 Task: Create a due date automation trigger when advanced on, on the wednesday of the week a card is due add content with a name not containing resume at 11:00 AM.
Action: Mouse moved to (970, 80)
Screenshot: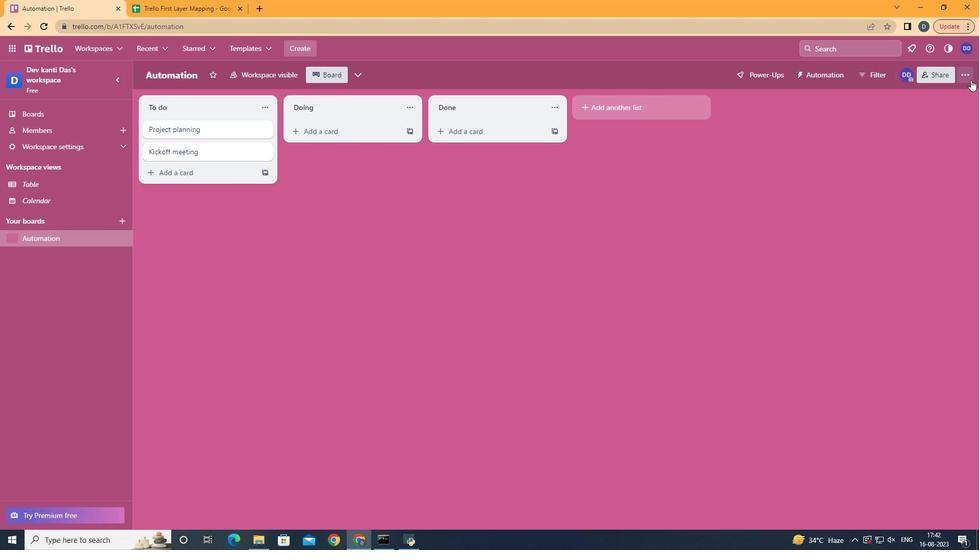 
Action: Mouse pressed left at (970, 80)
Screenshot: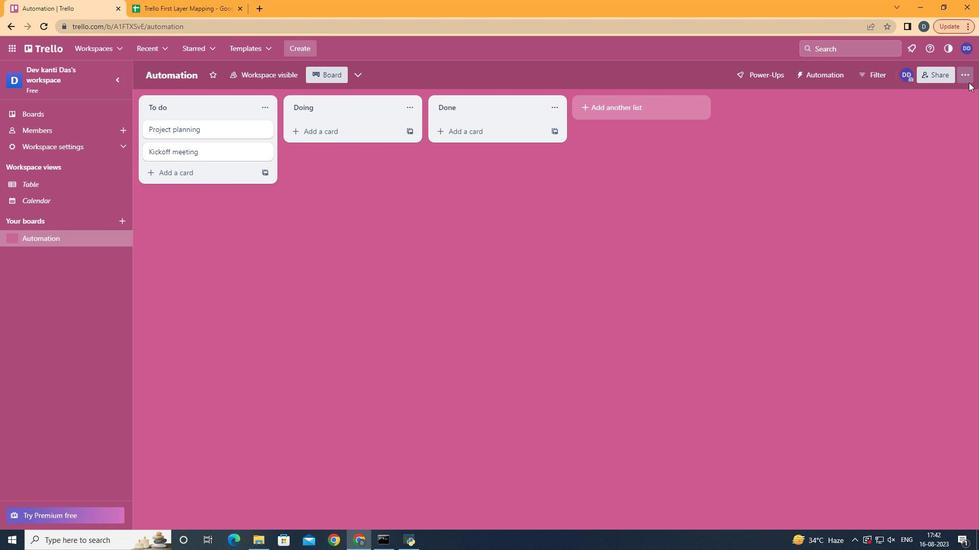 
Action: Mouse moved to (897, 226)
Screenshot: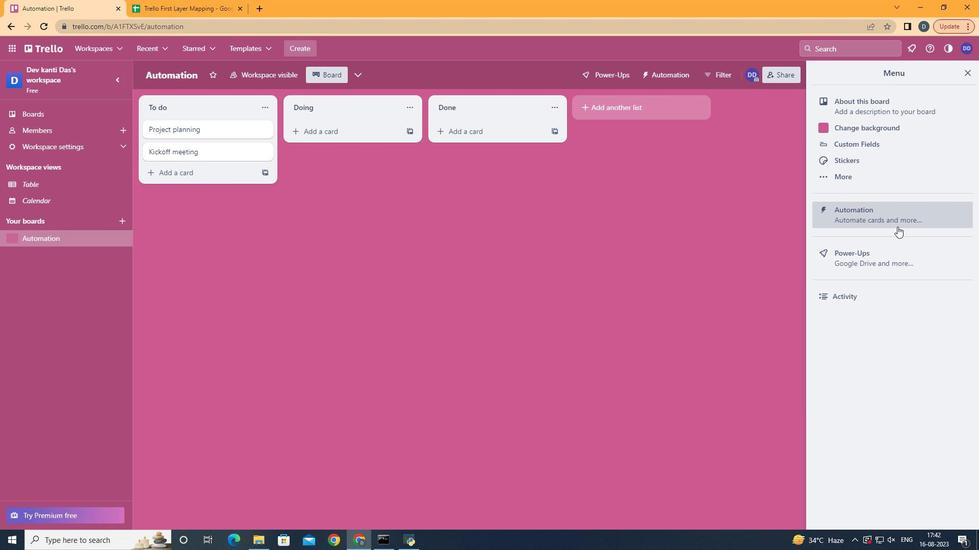 
Action: Mouse pressed left at (897, 226)
Screenshot: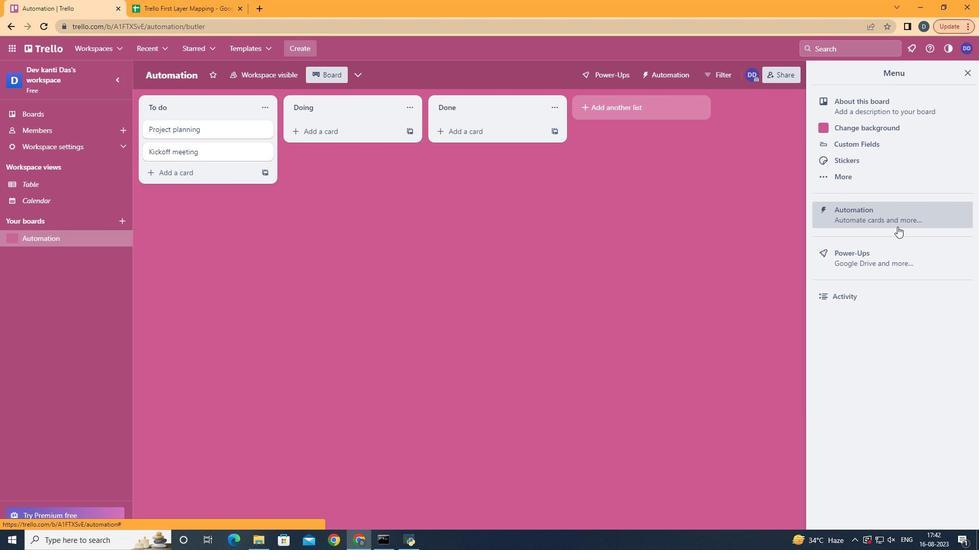 
Action: Mouse moved to (172, 198)
Screenshot: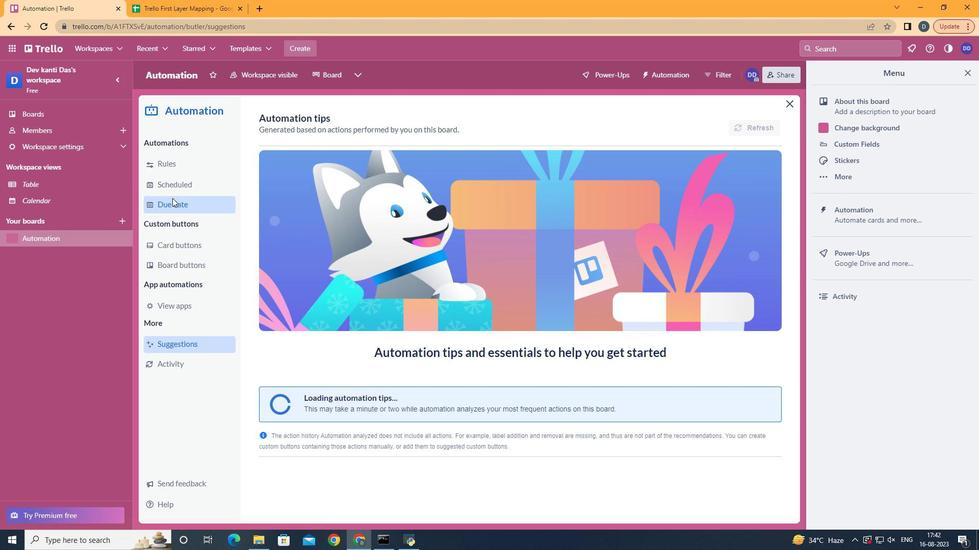
Action: Mouse pressed left at (172, 198)
Screenshot: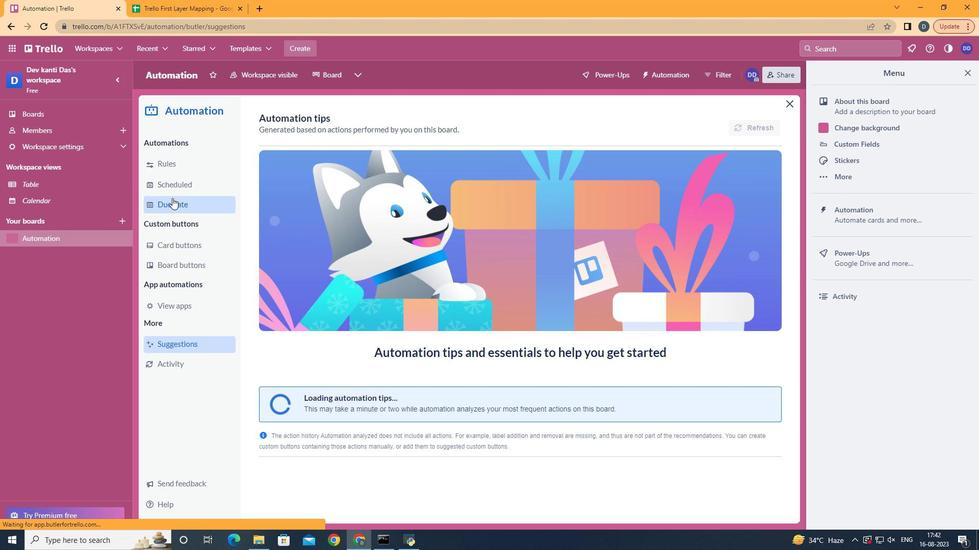 
Action: Mouse moved to (691, 117)
Screenshot: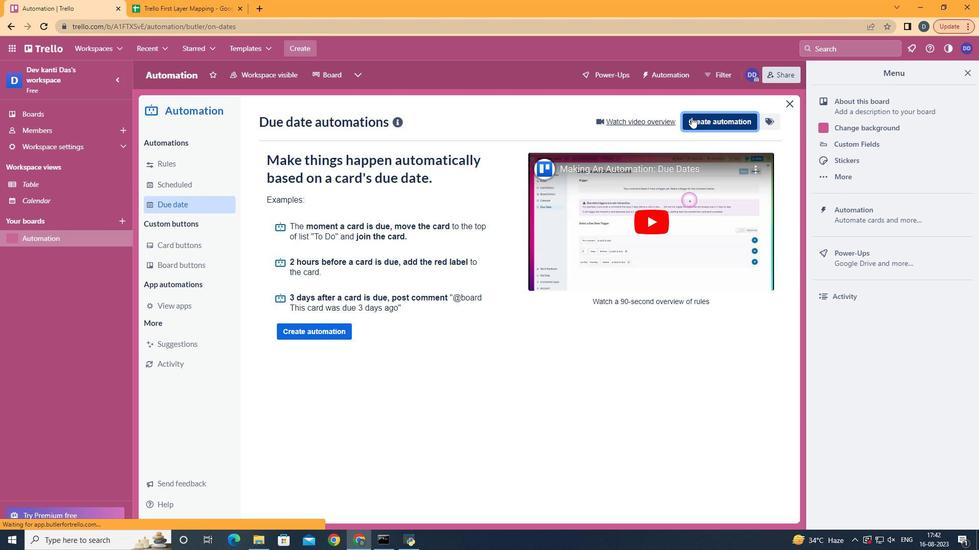 
Action: Mouse pressed left at (691, 117)
Screenshot: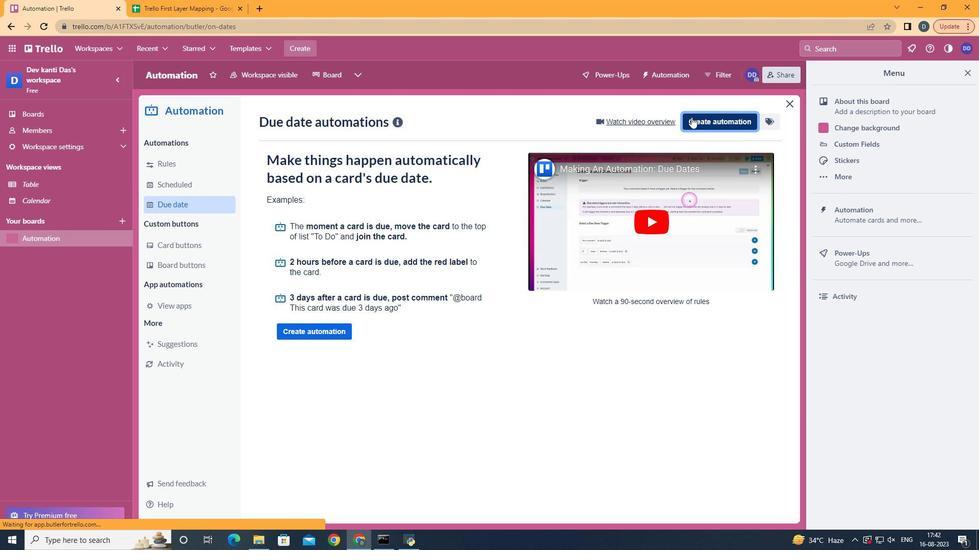 
Action: Mouse moved to (552, 215)
Screenshot: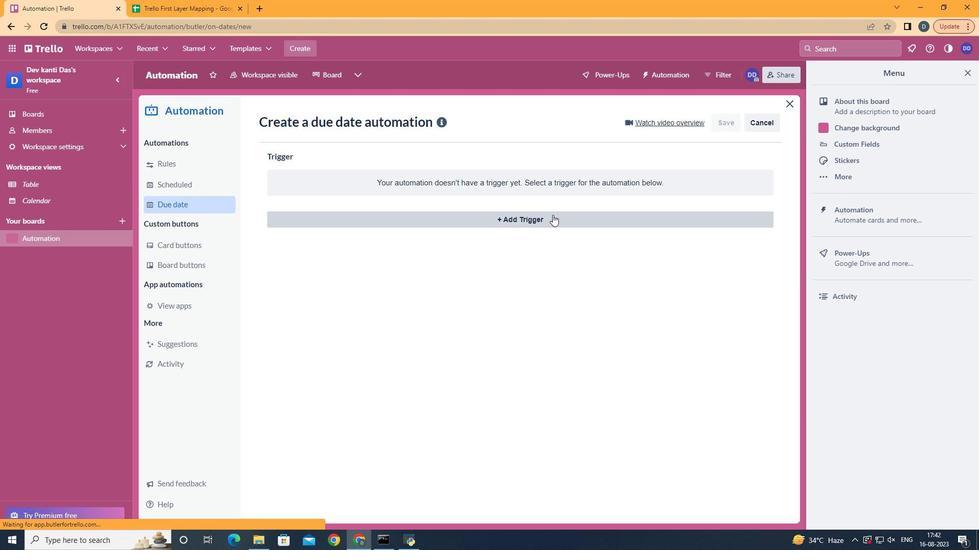 
Action: Mouse pressed left at (552, 215)
Screenshot: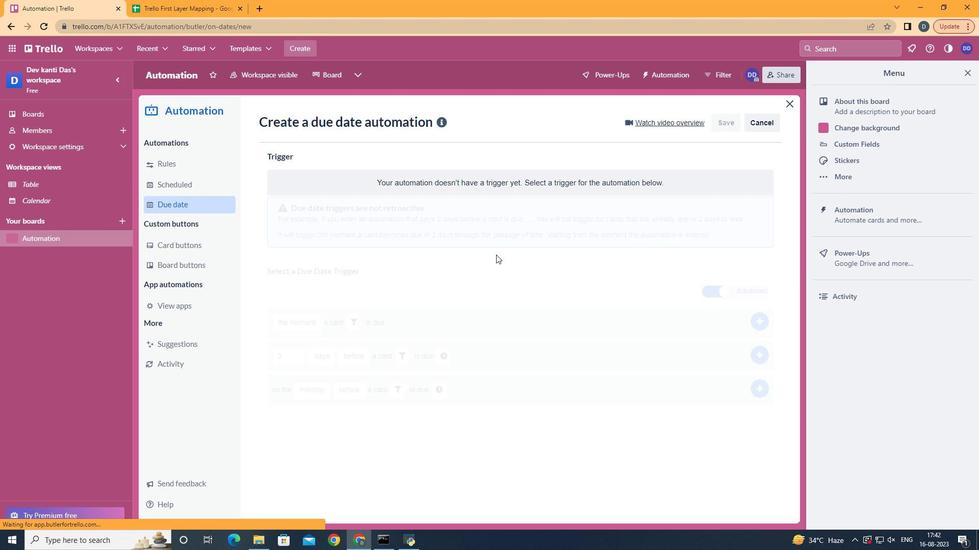 
Action: Mouse moved to (328, 307)
Screenshot: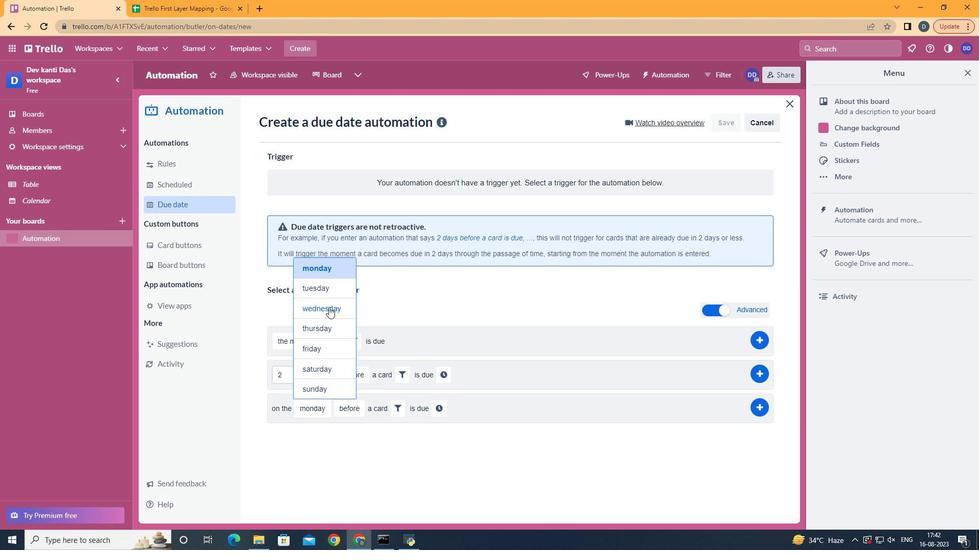 
Action: Mouse pressed left at (328, 307)
Screenshot: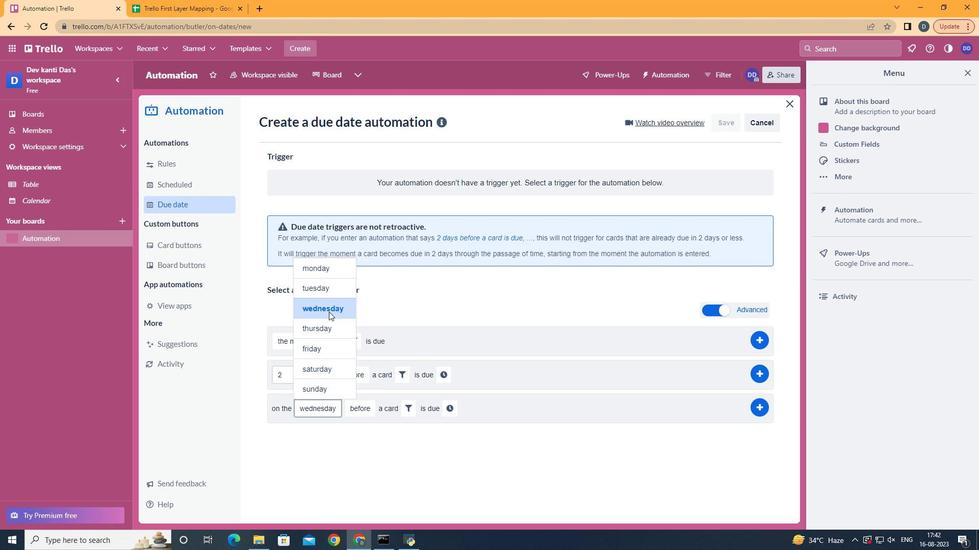 
Action: Mouse moved to (381, 468)
Screenshot: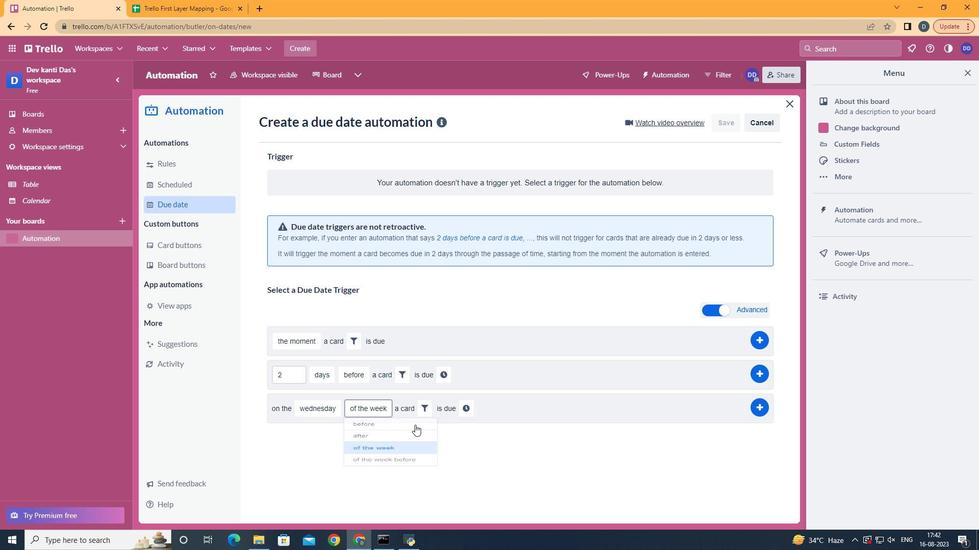 
Action: Mouse pressed left at (381, 468)
Screenshot: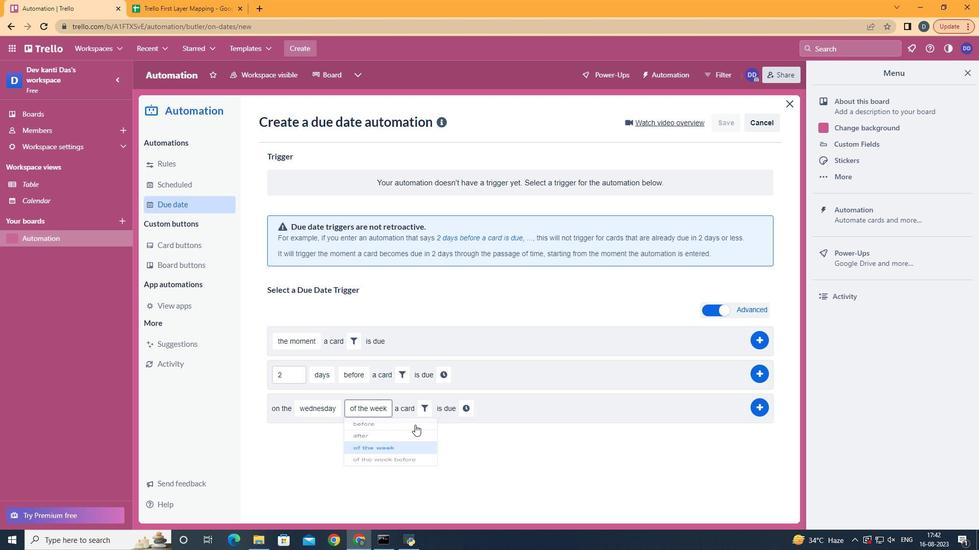 
Action: Mouse moved to (425, 401)
Screenshot: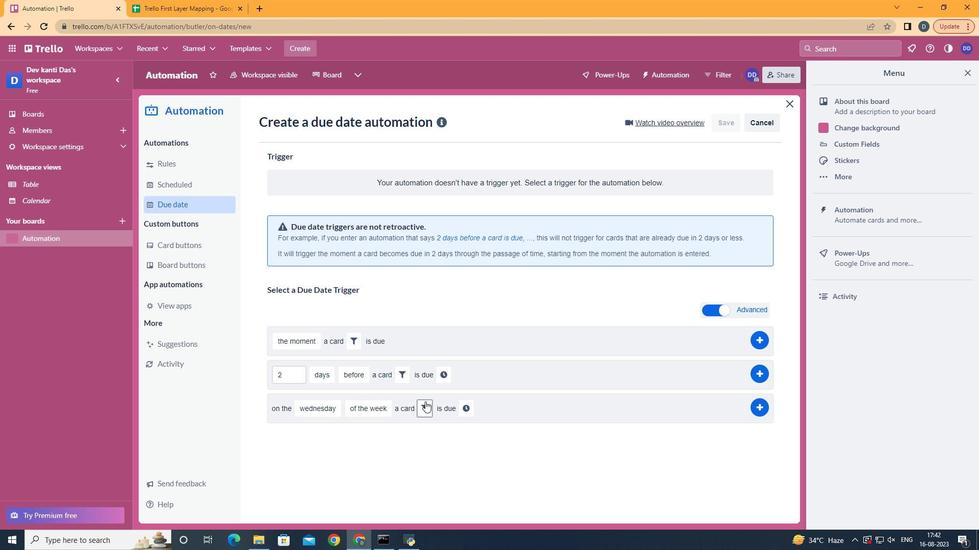 
Action: Mouse pressed left at (425, 401)
Screenshot: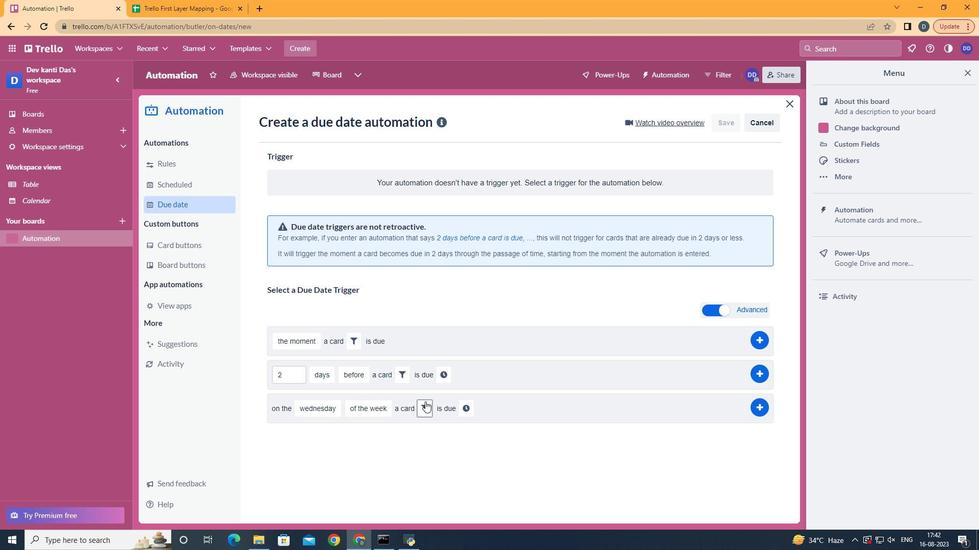
Action: Mouse moved to (550, 445)
Screenshot: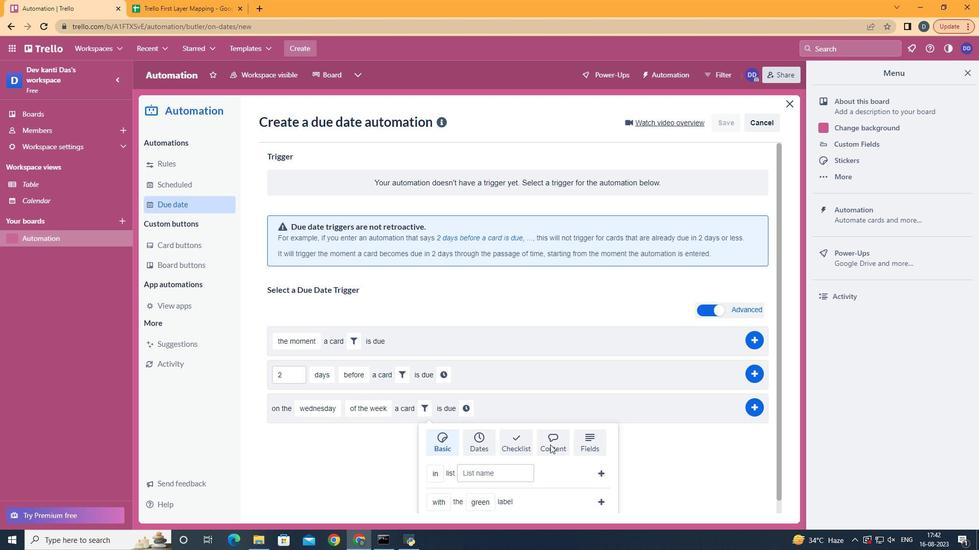 
Action: Mouse pressed left at (550, 445)
Screenshot: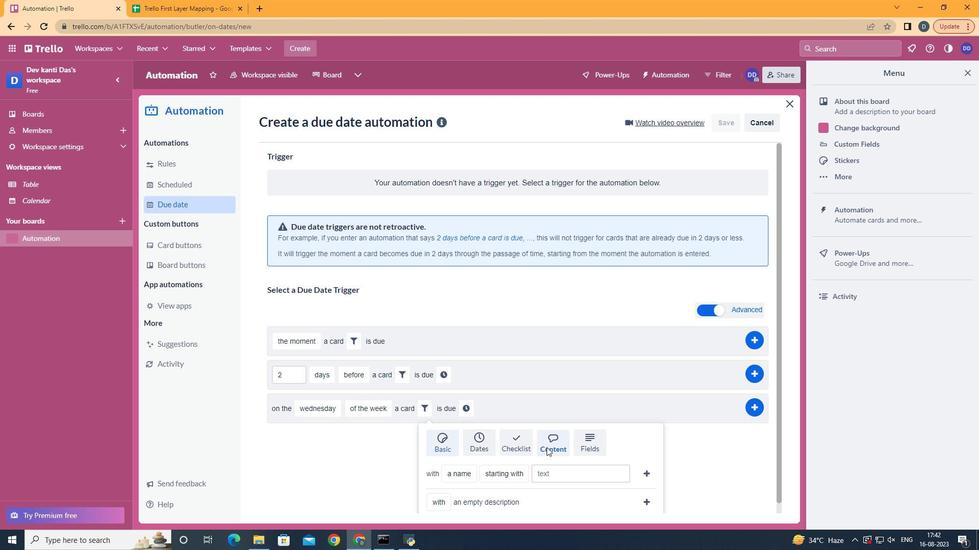 
Action: Mouse moved to (532, 462)
Screenshot: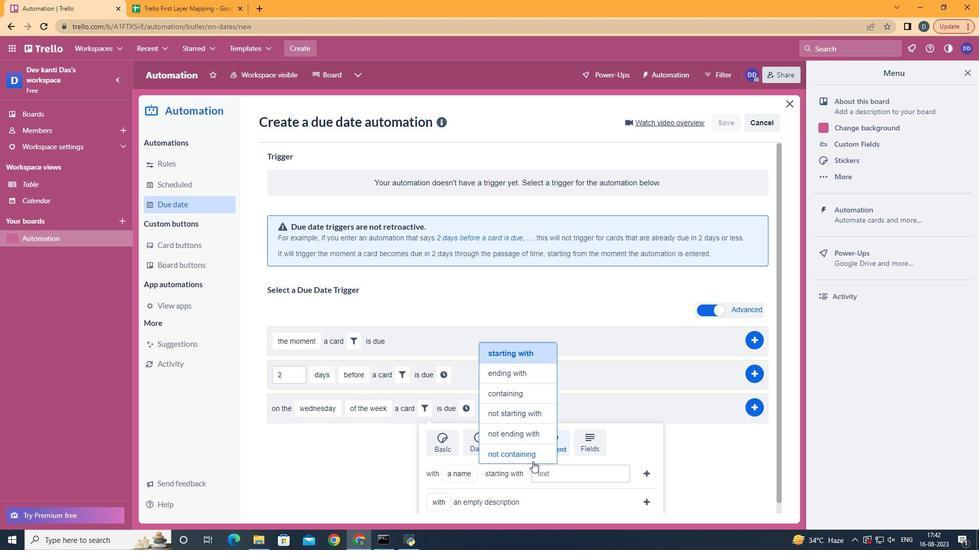 
Action: Mouse pressed left at (532, 462)
Screenshot: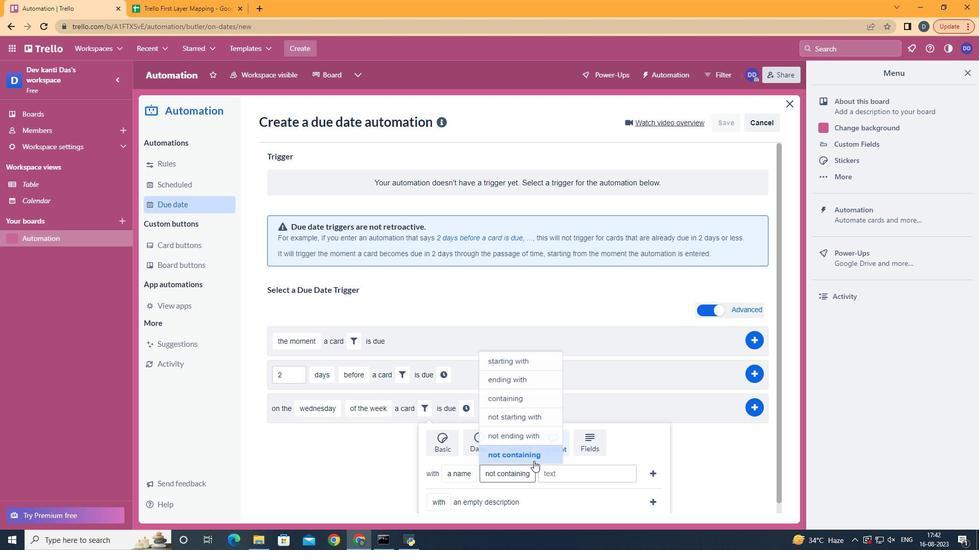 
Action: Mouse moved to (583, 477)
Screenshot: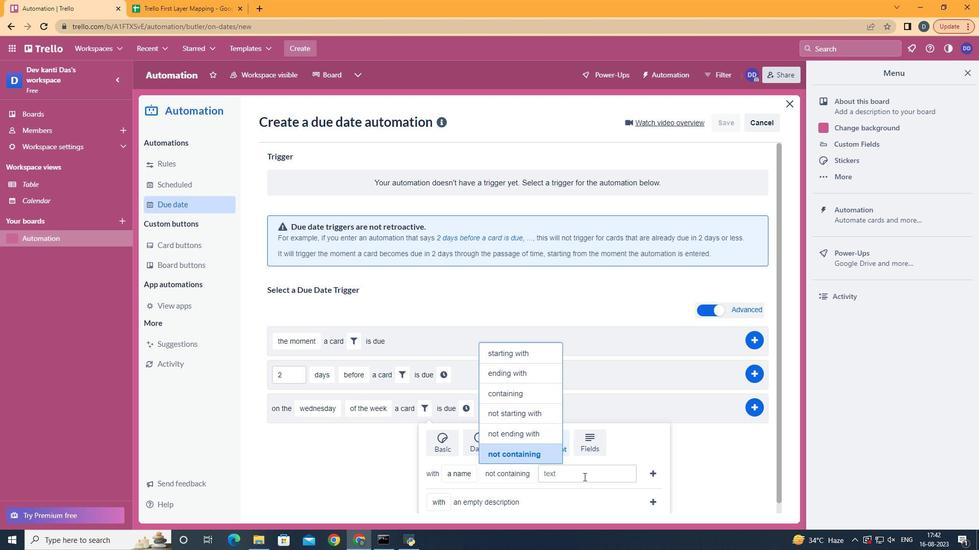 
Action: Mouse pressed left at (583, 477)
Screenshot: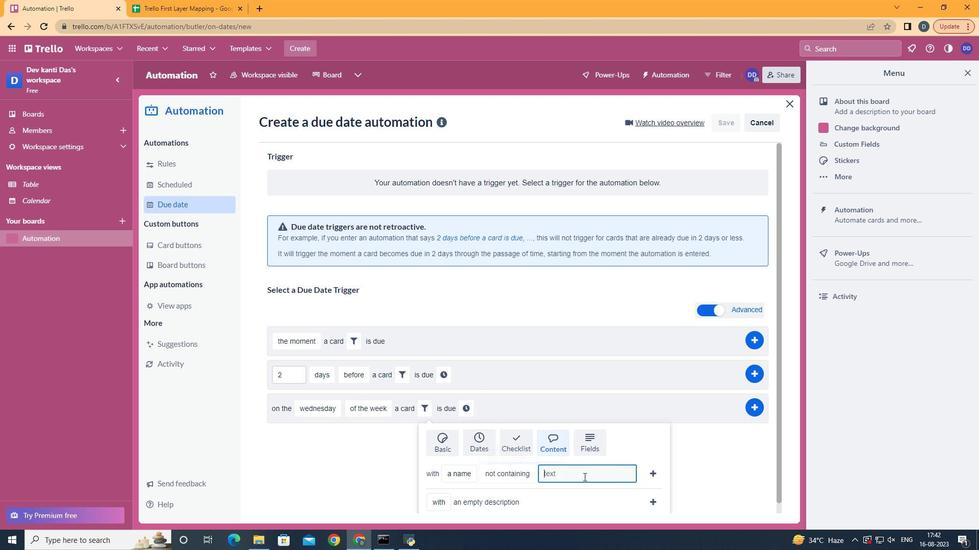 
Action: Key pressed resume
Screenshot: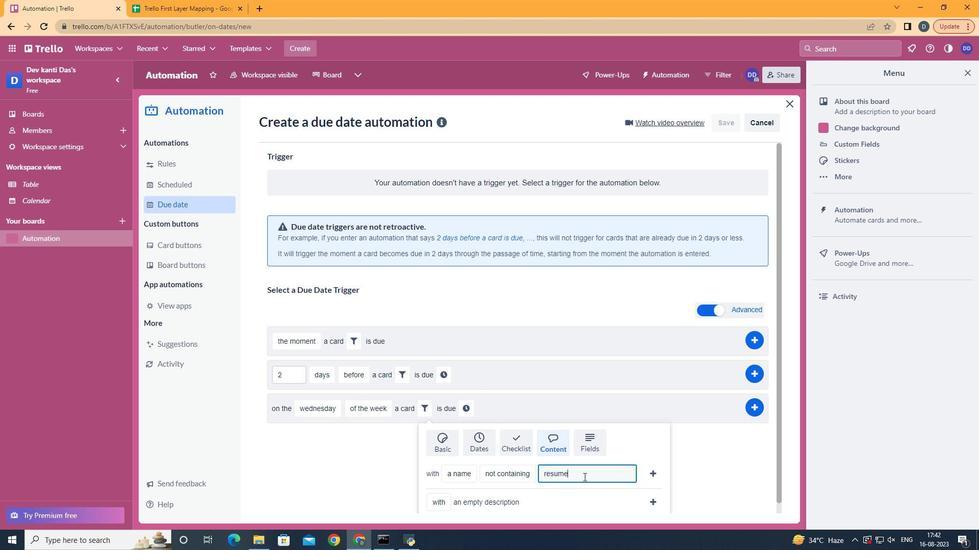 
Action: Mouse moved to (660, 468)
Screenshot: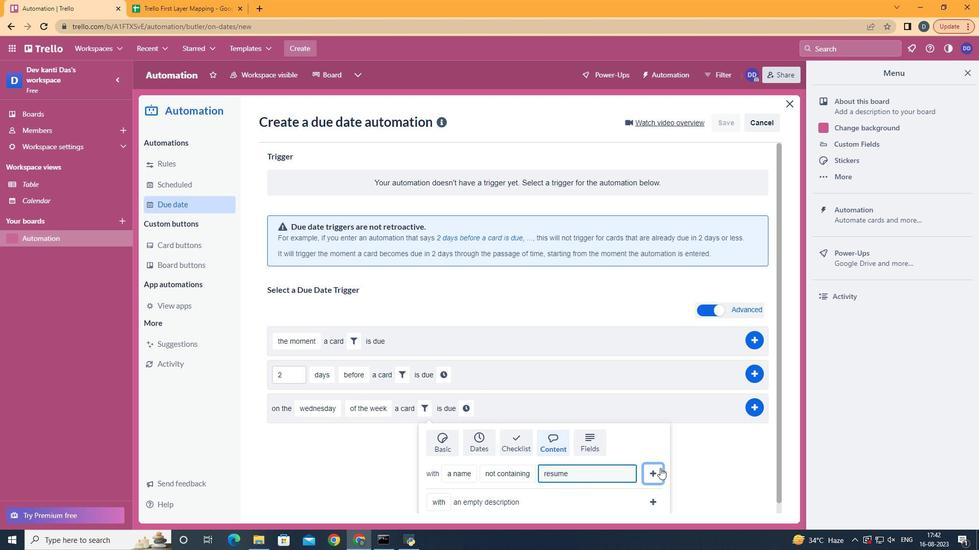 
Action: Mouse pressed left at (660, 468)
Screenshot: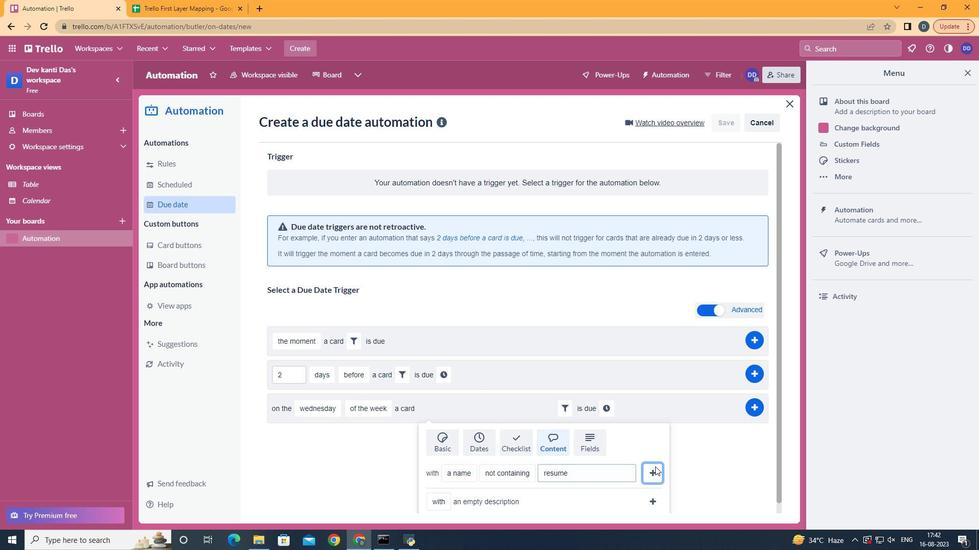 
Action: Mouse moved to (613, 411)
Screenshot: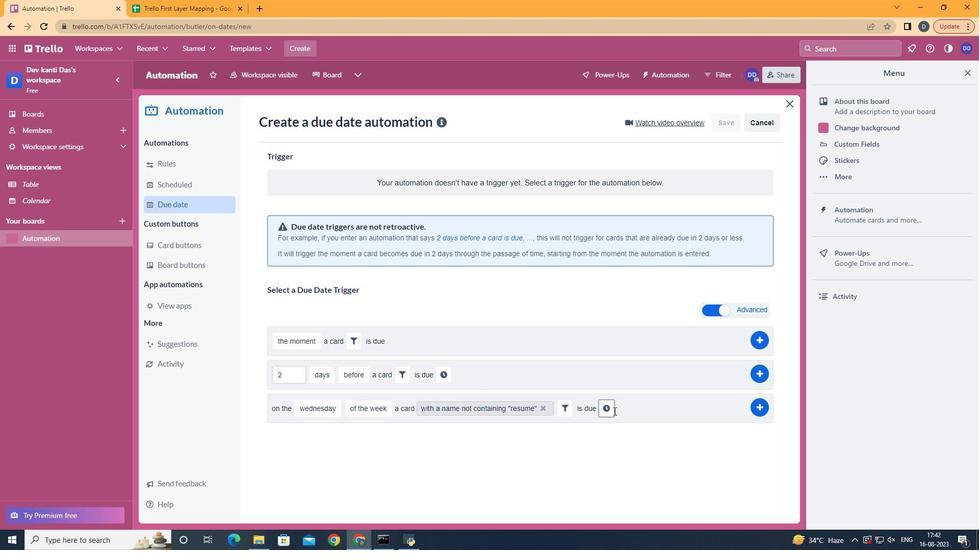 
Action: Mouse pressed left at (613, 411)
Screenshot: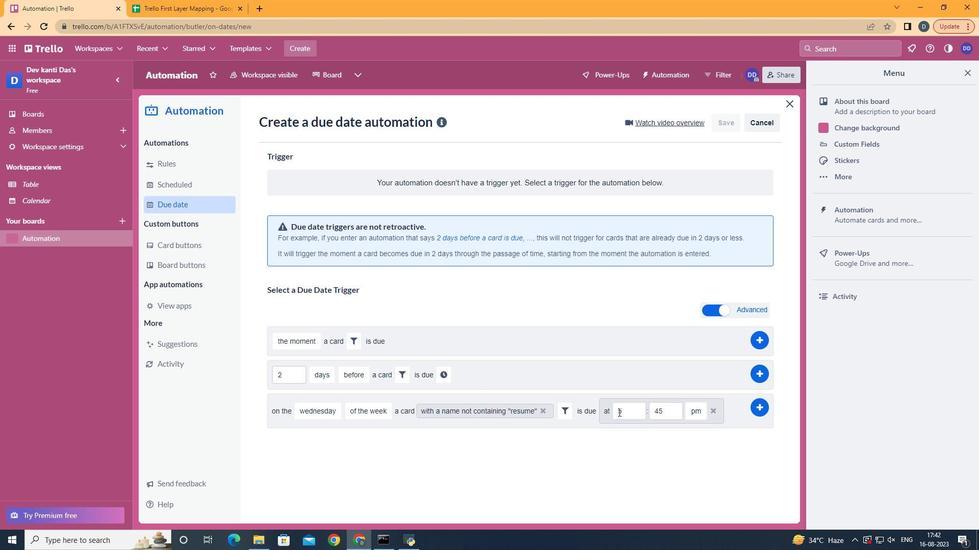 
Action: Mouse moved to (633, 412)
Screenshot: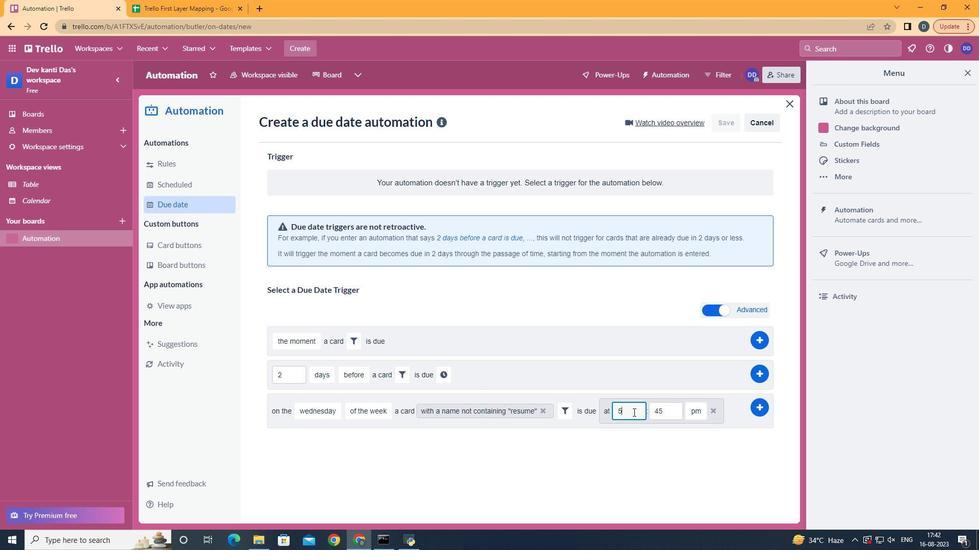 
Action: Mouse pressed left at (633, 412)
Screenshot: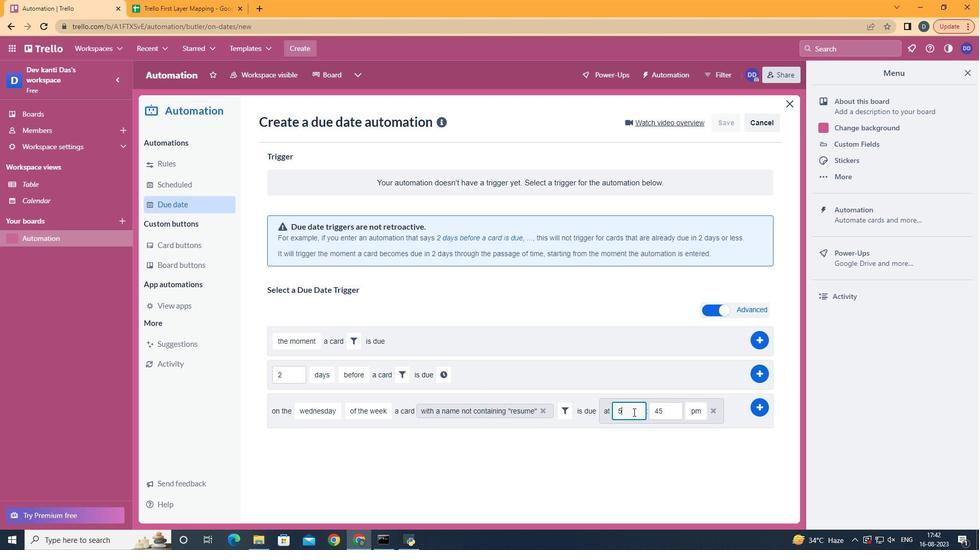 
Action: Key pressed <Key.backspace>11
Screenshot: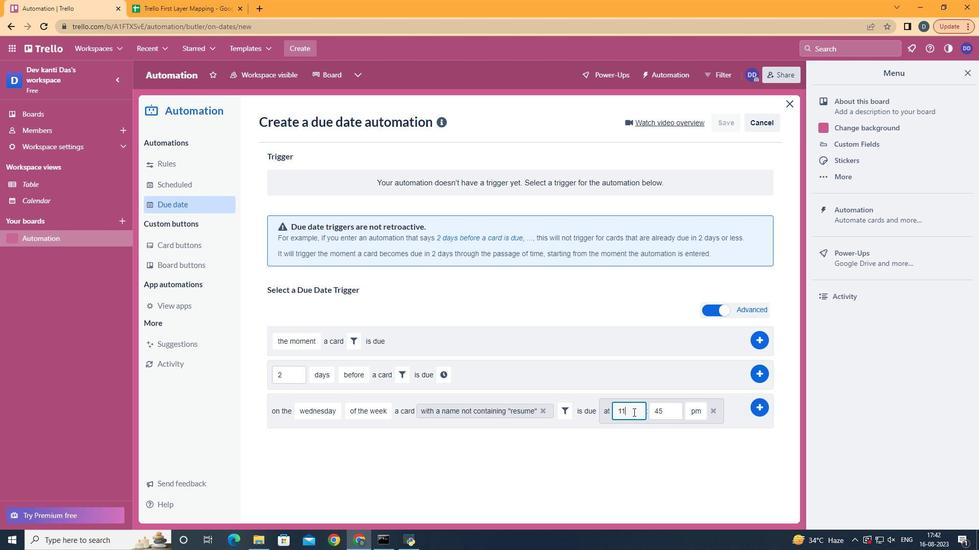 
Action: Mouse moved to (664, 406)
Screenshot: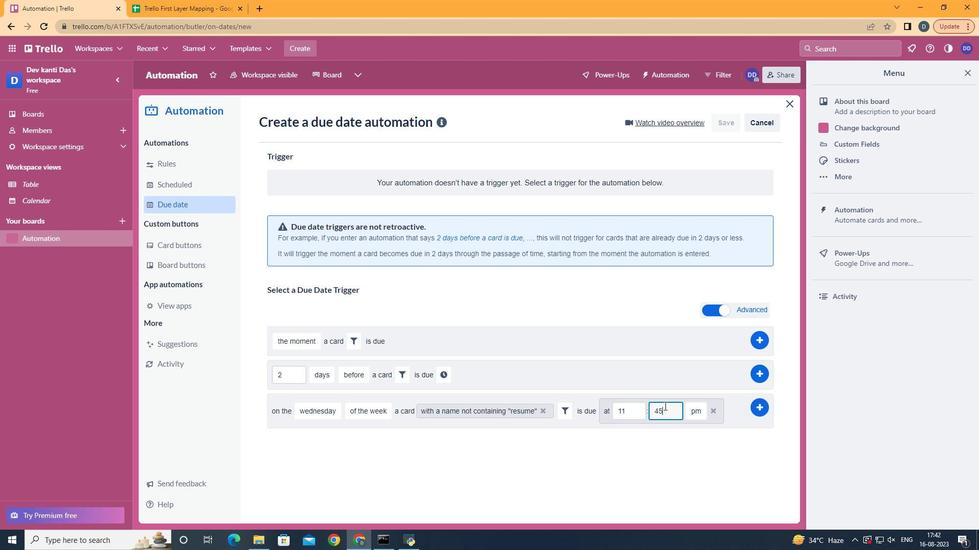 
Action: Mouse pressed left at (664, 406)
Screenshot: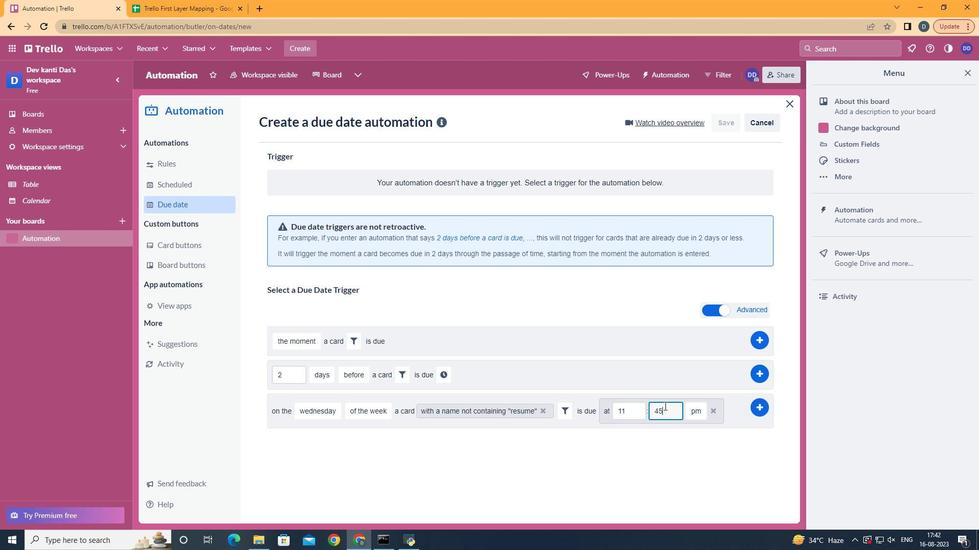 
Action: Key pressed <Key.backspace>
Screenshot: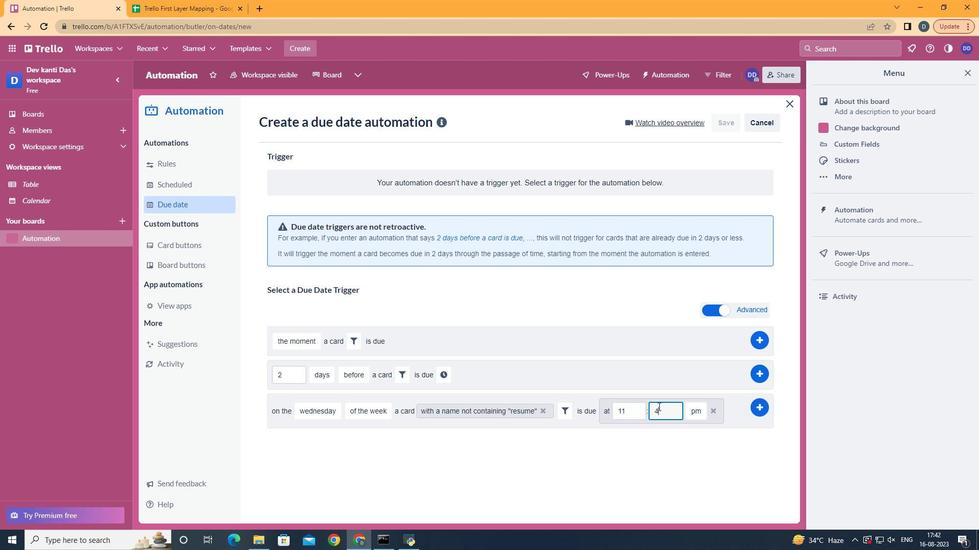 
Action: Mouse moved to (658, 406)
Screenshot: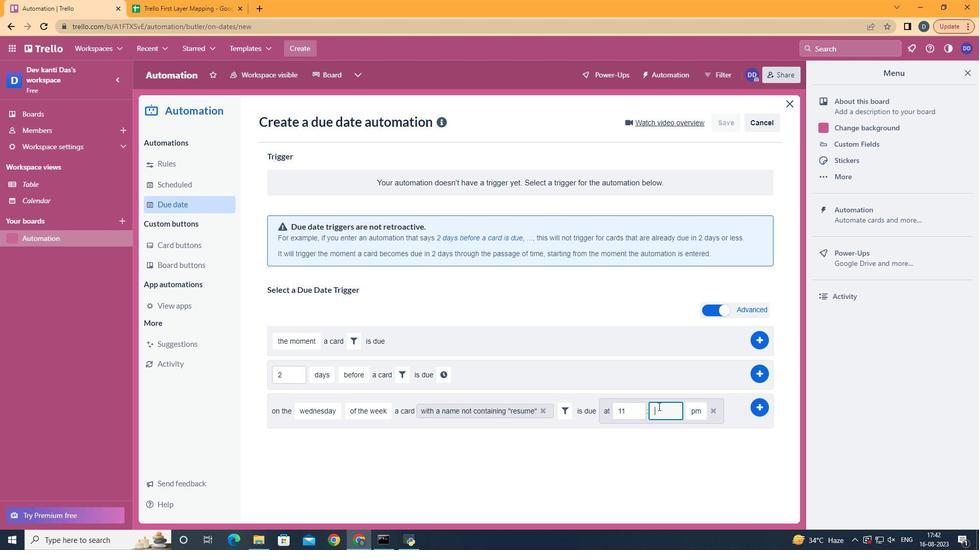 
Action: Key pressed <Key.backspace>00
Screenshot: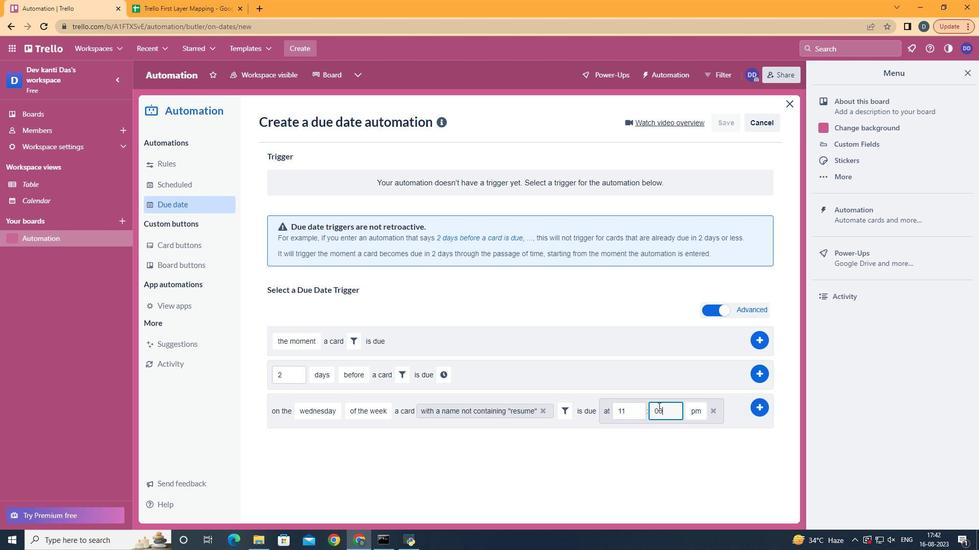 
Action: Mouse moved to (695, 436)
Screenshot: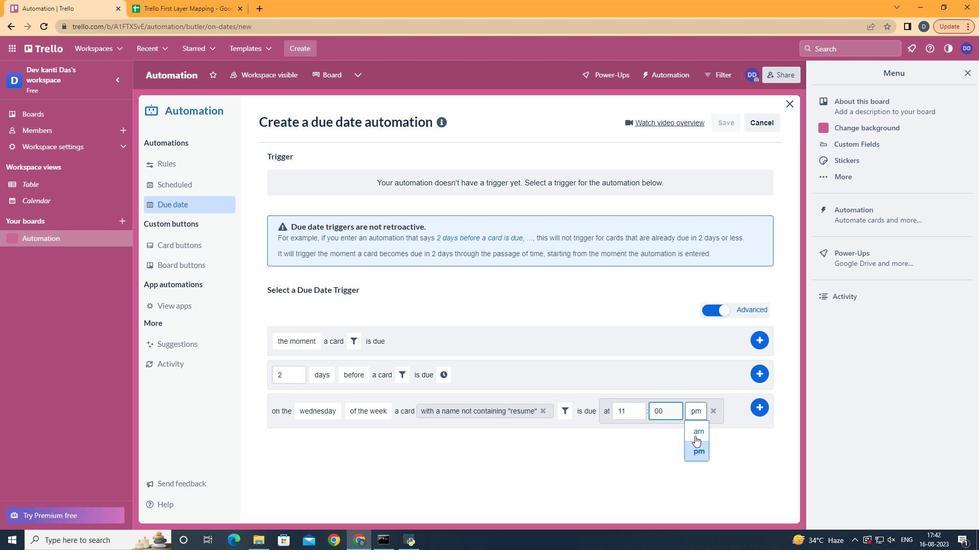 
Action: Mouse pressed left at (695, 436)
Screenshot: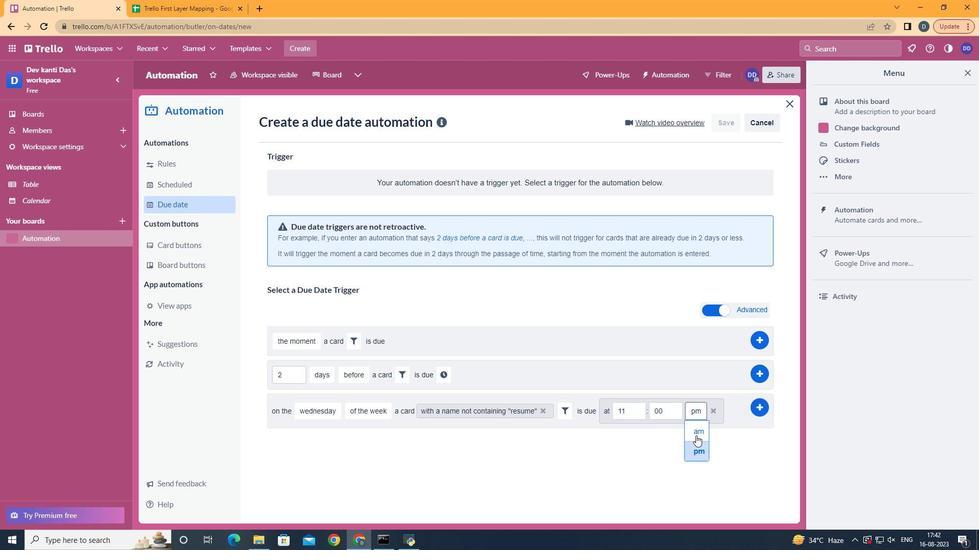 
Action: Mouse moved to (771, 407)
Screenshot: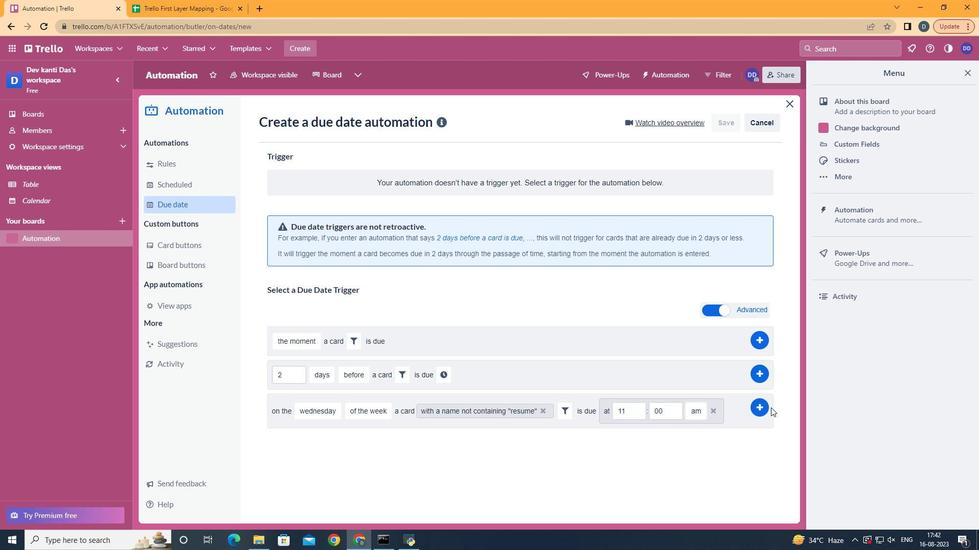 
Action: Mouse pressed left at (771, 407)
Screenshot: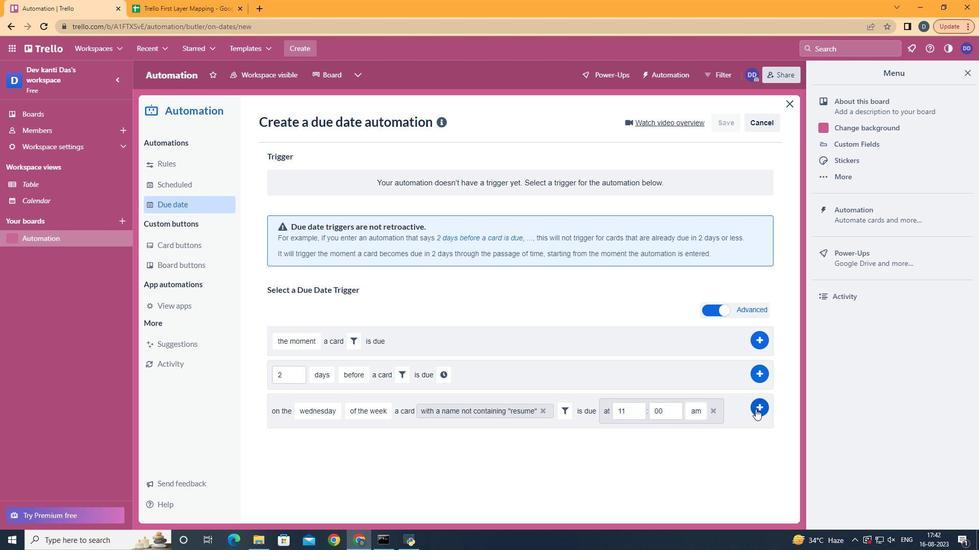 
Action: Mouse moved to (755, 409)
Screenshot: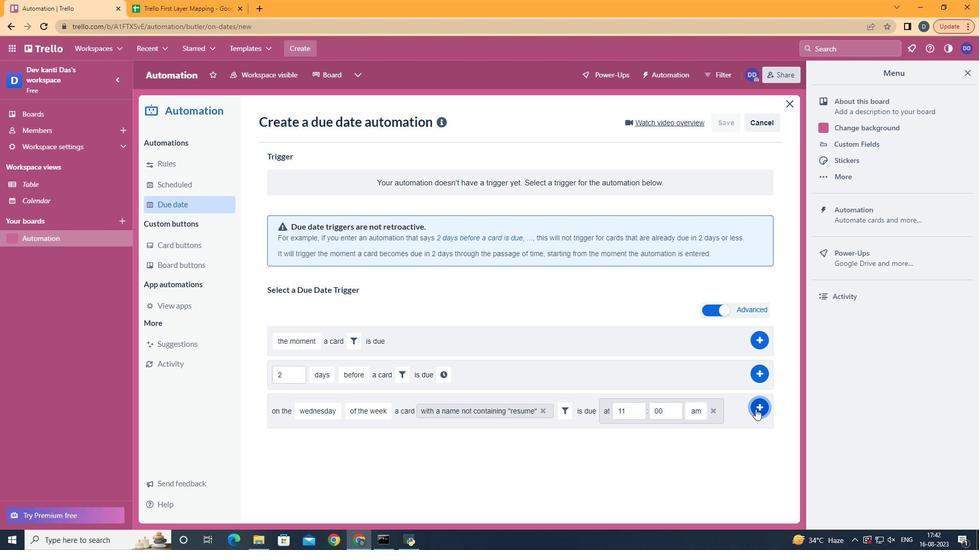 
Action: Mouse pressed left at (755, 409)
Screenshot: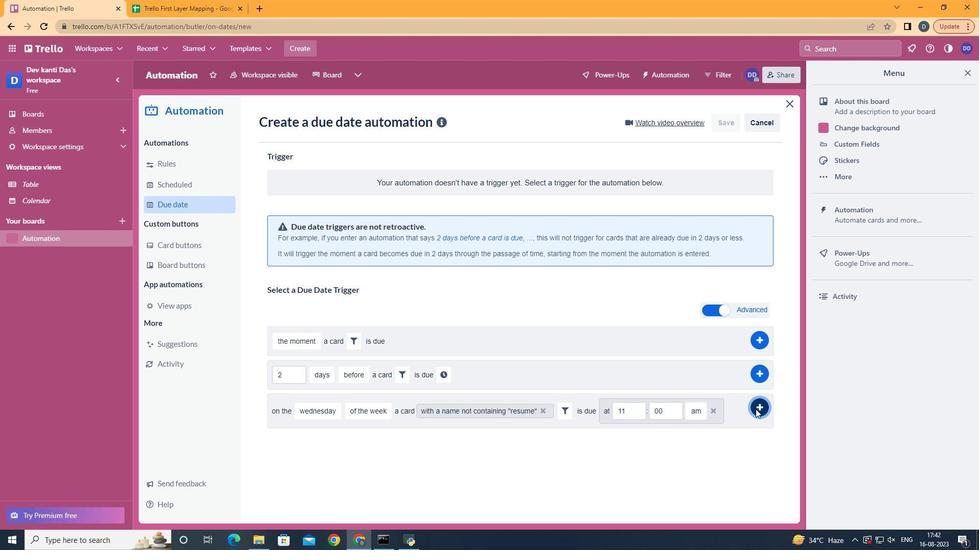 
Action: Mouse moved to (752, 411)
Screenshot: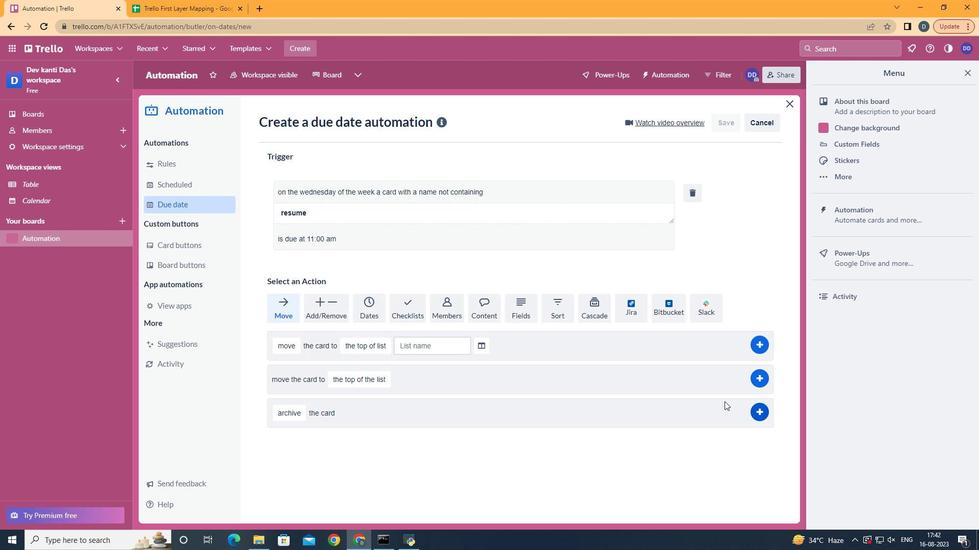 
